 Task: Toggle the show packages option in the breadcrumbs.
Action: Mouse moved to (5, 497)
Screenshot: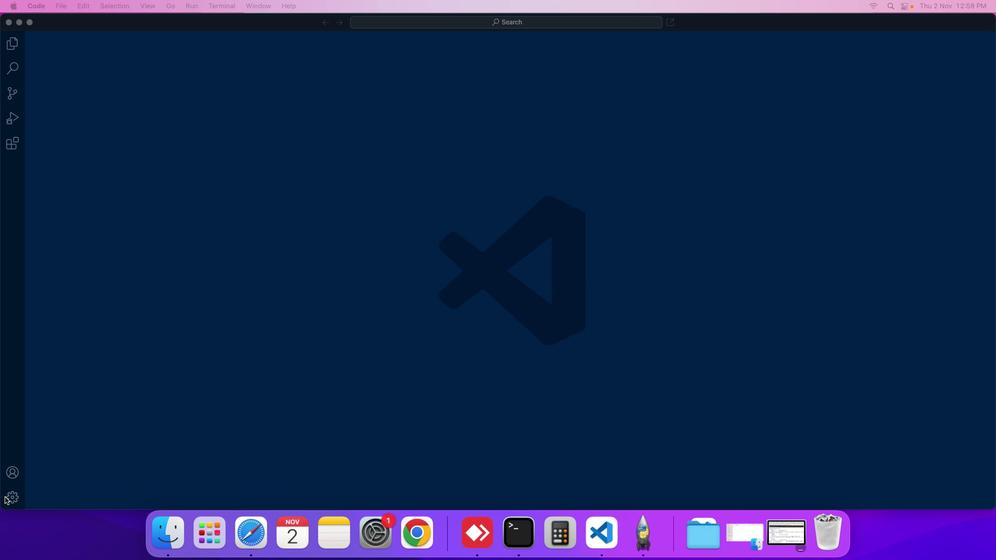 
Action: Mouse pressed left at (5, 497)
Screenshot: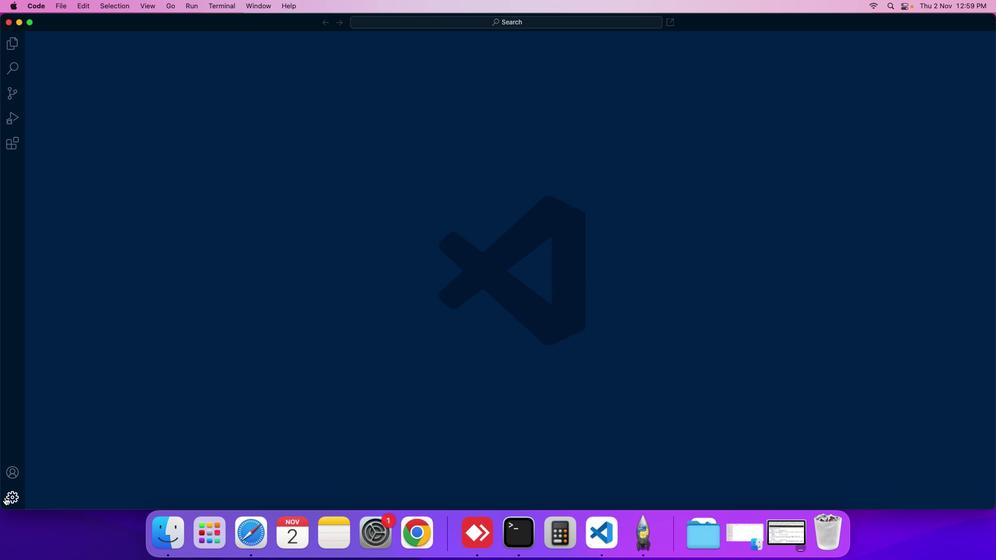 
Action: Mouse moved to (57, 402)
Screenshot: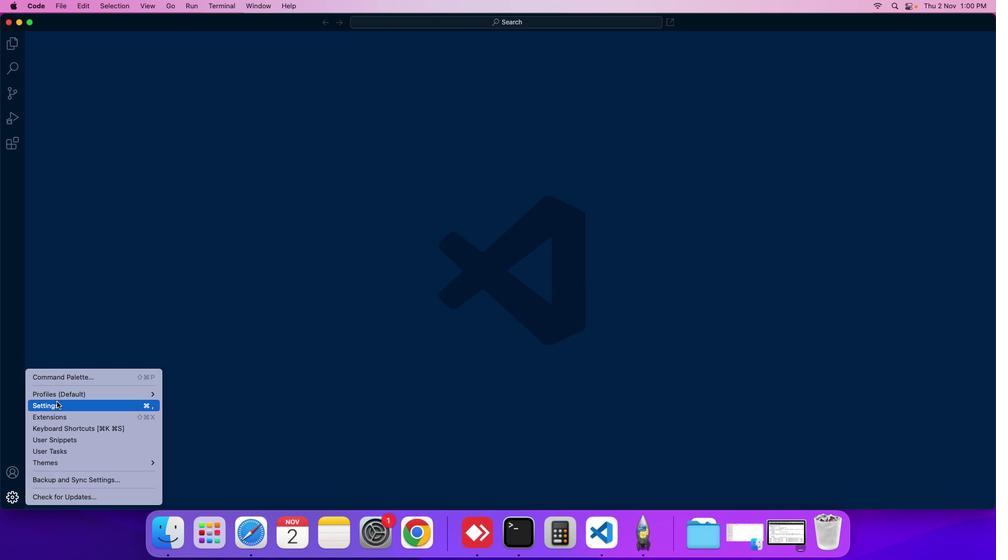 
Action: Mouse pressed left at (57, 402)
Screenshot: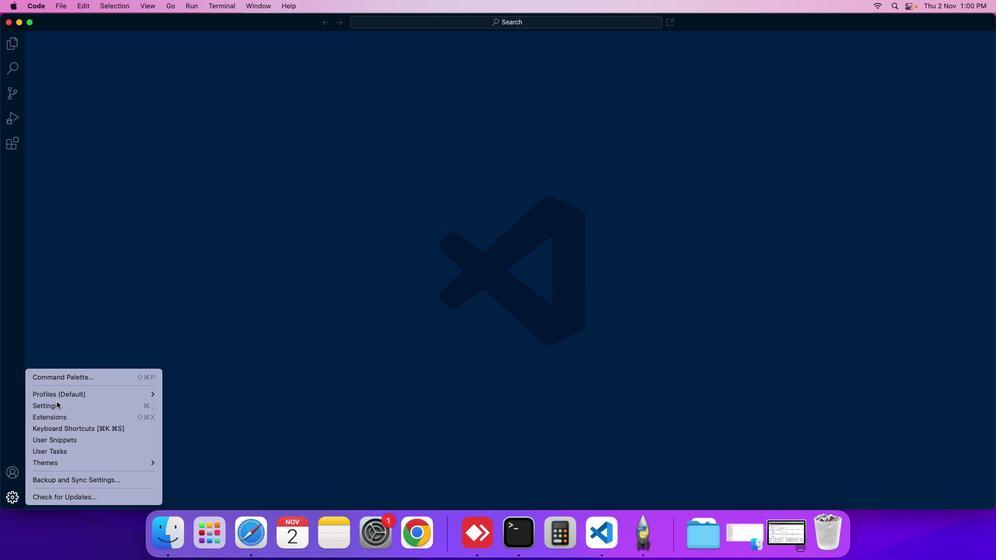 
Action: Mouse moved to (245, 124)
Screenshot: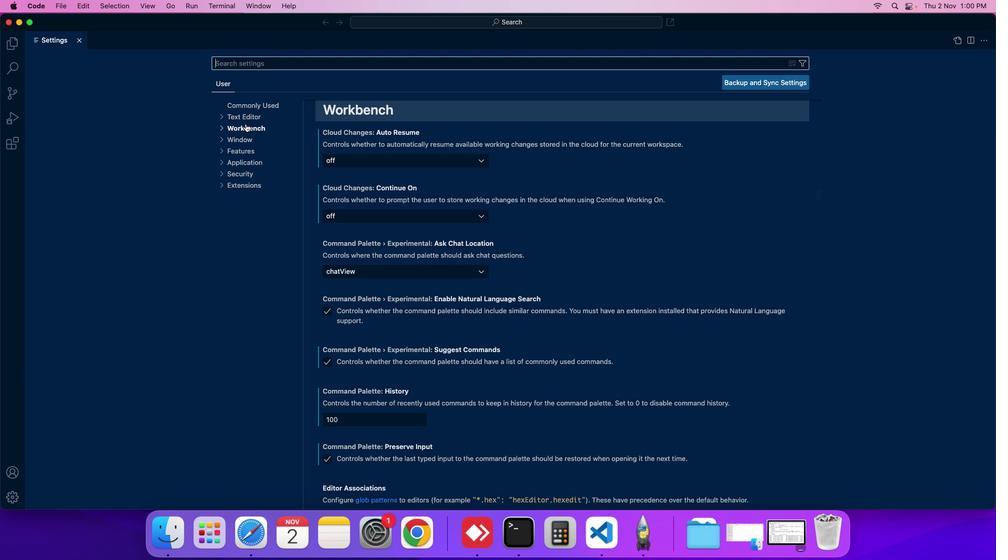 
Action: Mouse pressed left at (245, 124)
Screenshot: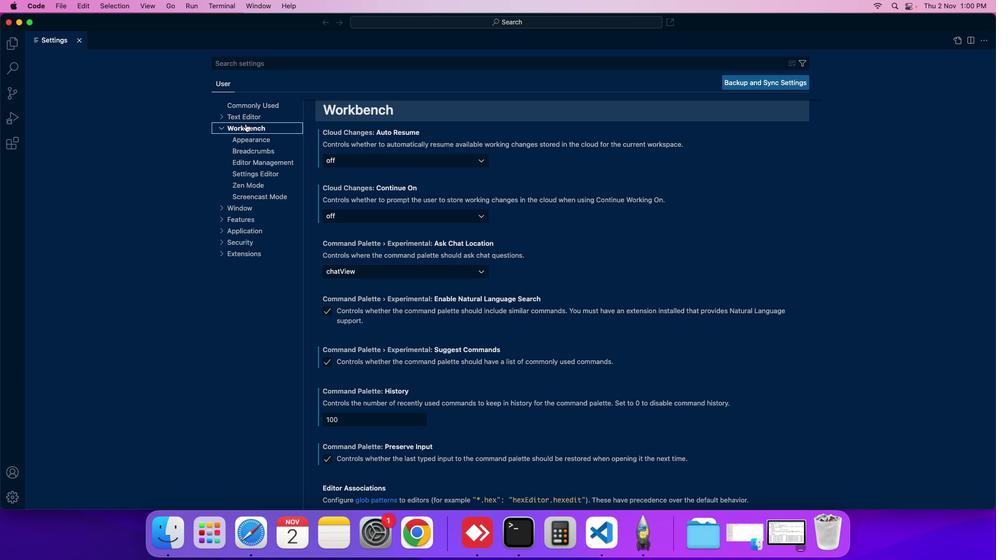 
Action: Mouse moved to (257, 155)
Screenshot: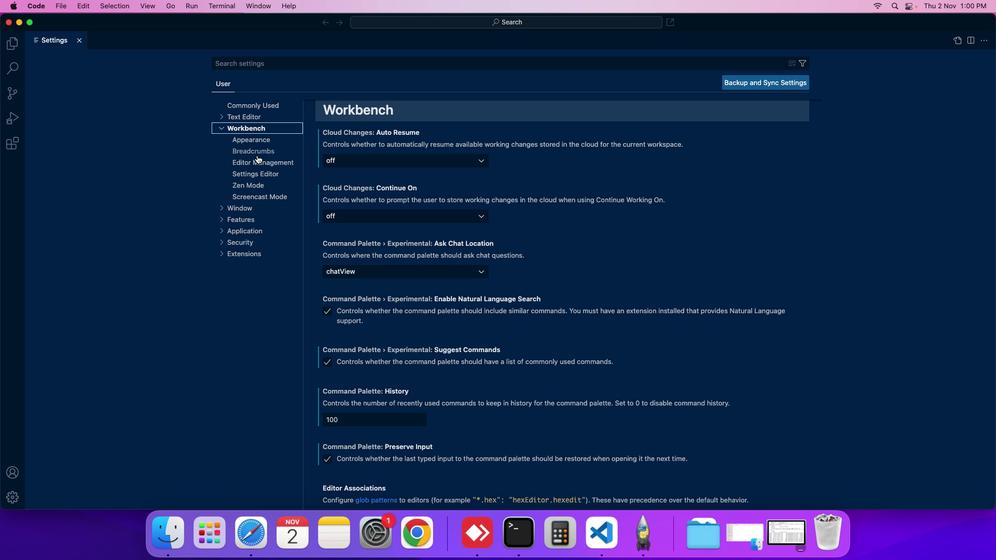 
Action: Mouse pressed left at (257, 155)
Screenshot: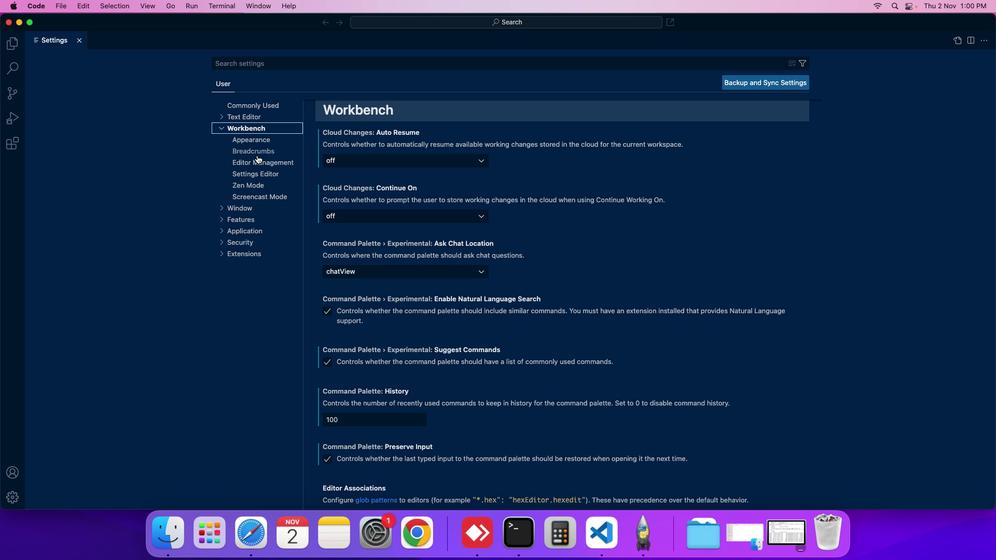 
Action: Mouse moved to (479, 249)
Screenshot: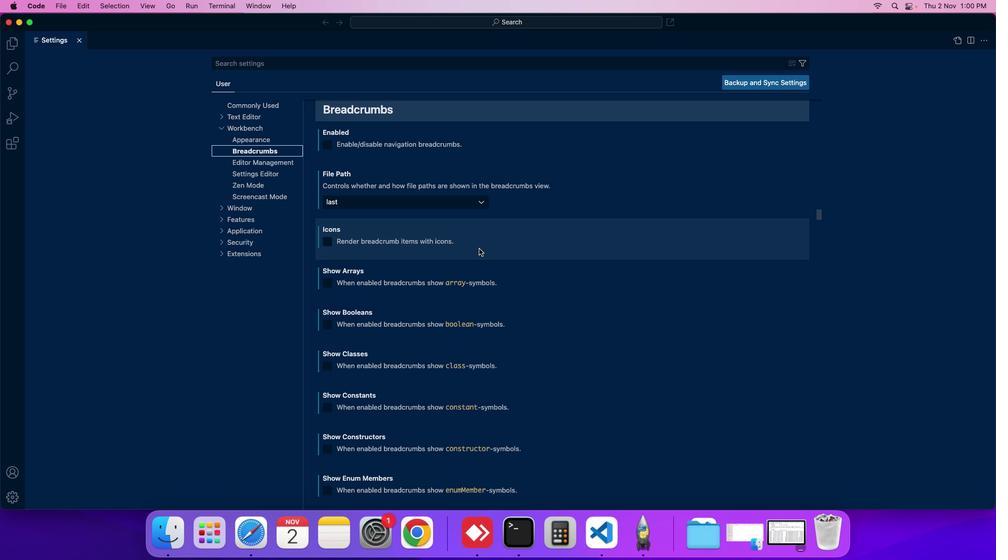 
Action: Mouse scrolled (479, 249) with delta (0, 0)
Screenshot: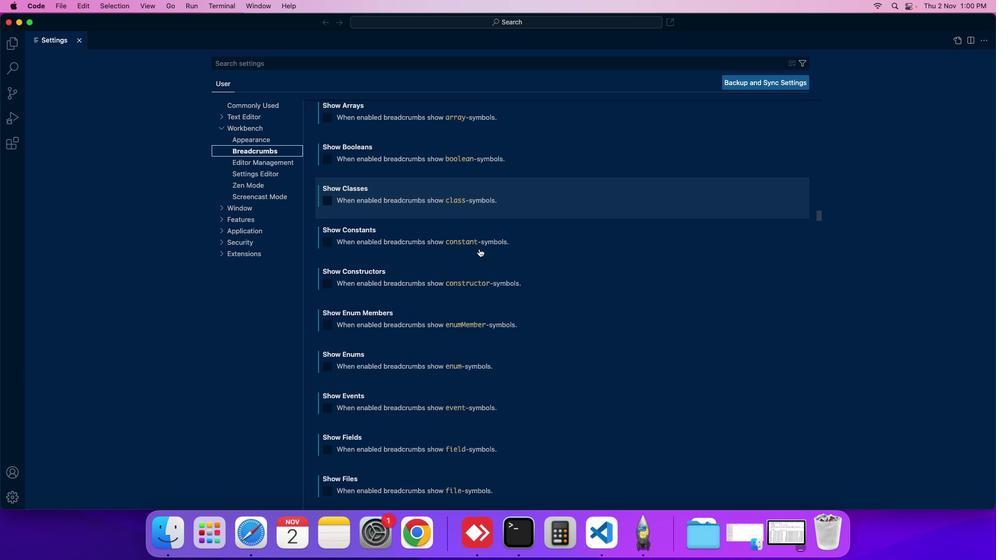 
Action: Mouse scrolled (479, 249) with delta (0, 0)
Screenshot: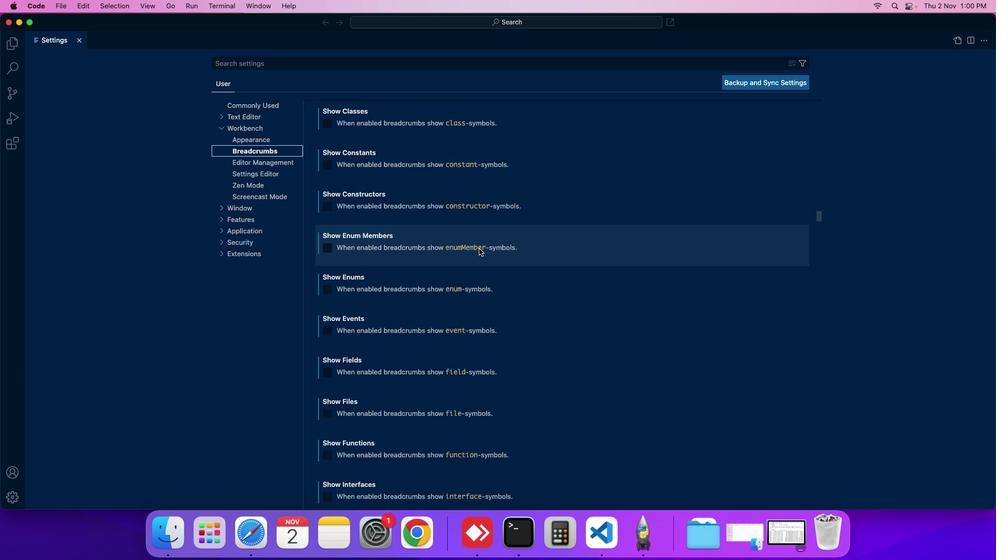 
Action: Mouse scrolled (479, 249) with delta (0, 0)
Screenshot: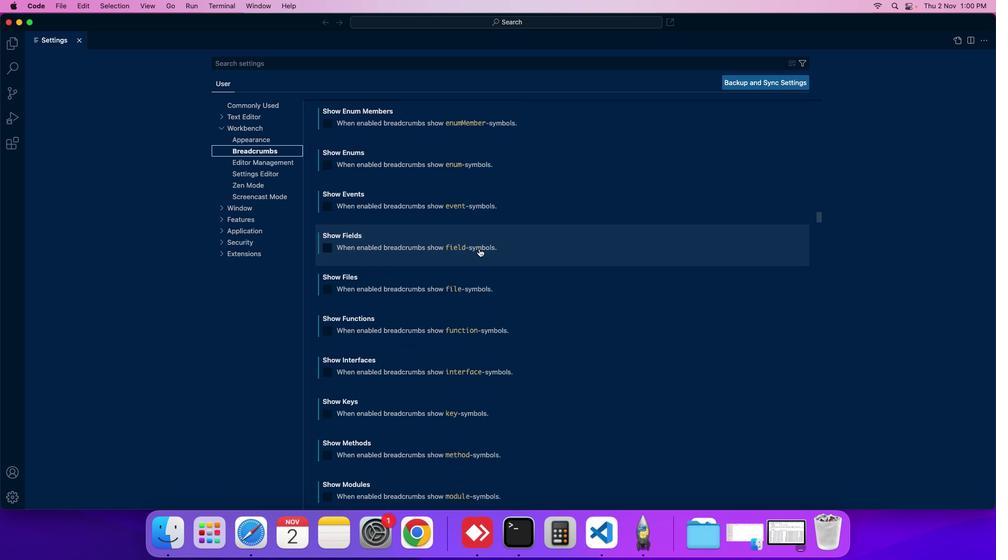 
Action: Mouse scrolled (479, 249) with delta (0, 0)
Screenshot: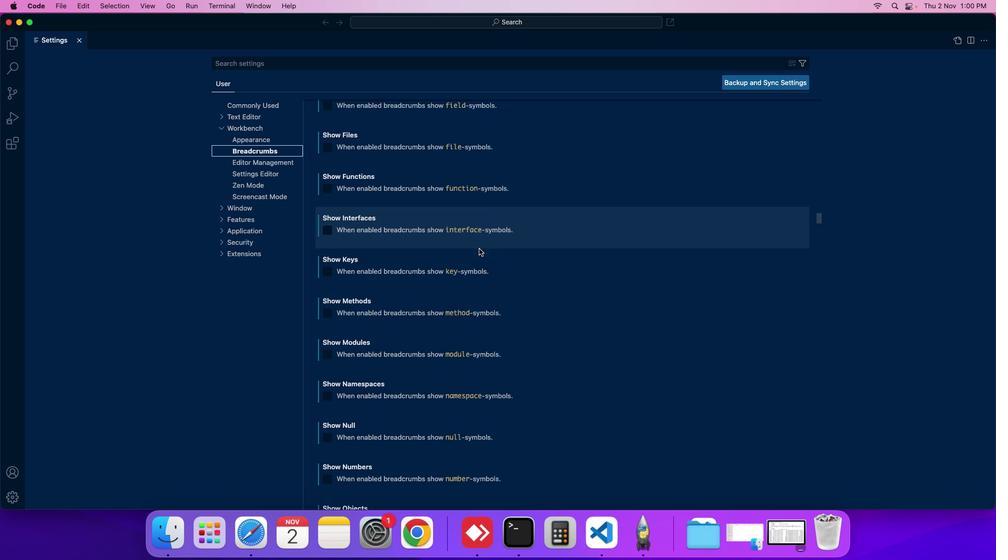 
Action: Mouse scrolled (479, 249) with delta (0, 0)
Screenshot: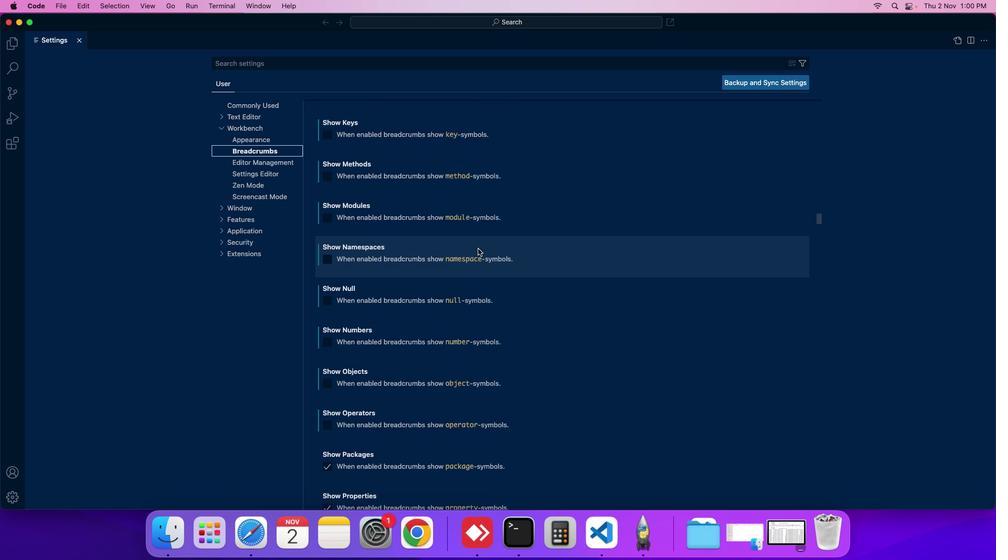 
Action: Mouse moved to (478, 249)
Screenshot: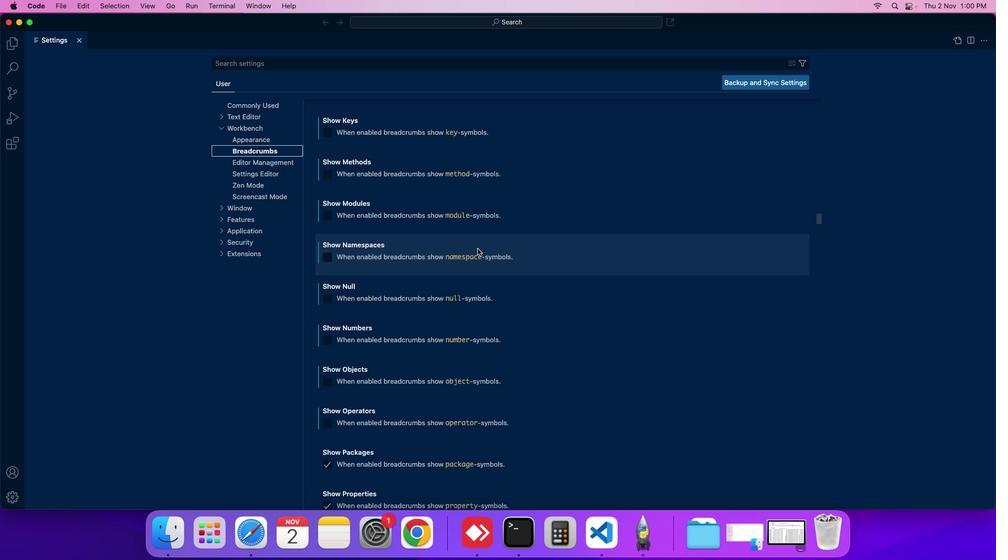 
Action: Mouse scrolled (478, 249) with delta (0, 0)
Screenshot: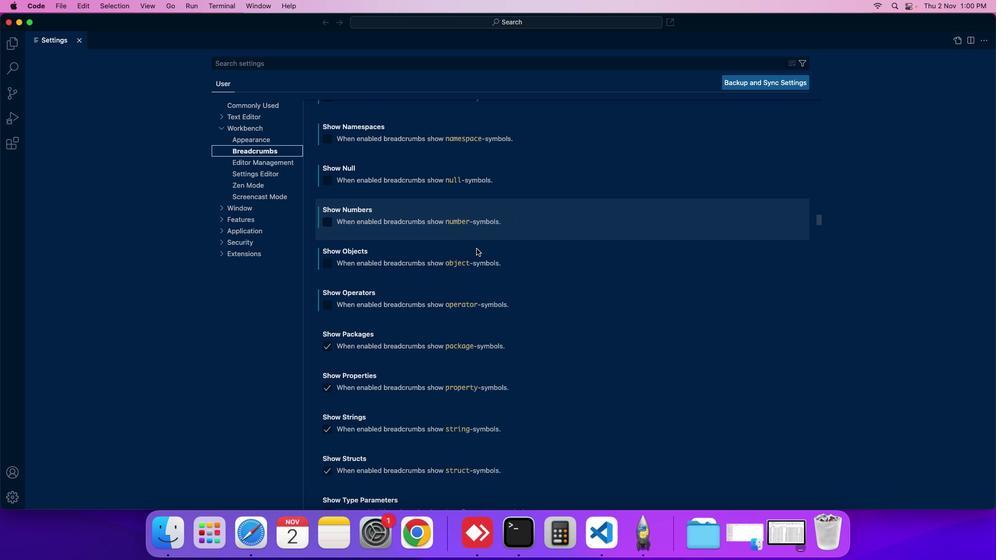 
Action: Mouse moved to (326, 334)
Screenshot: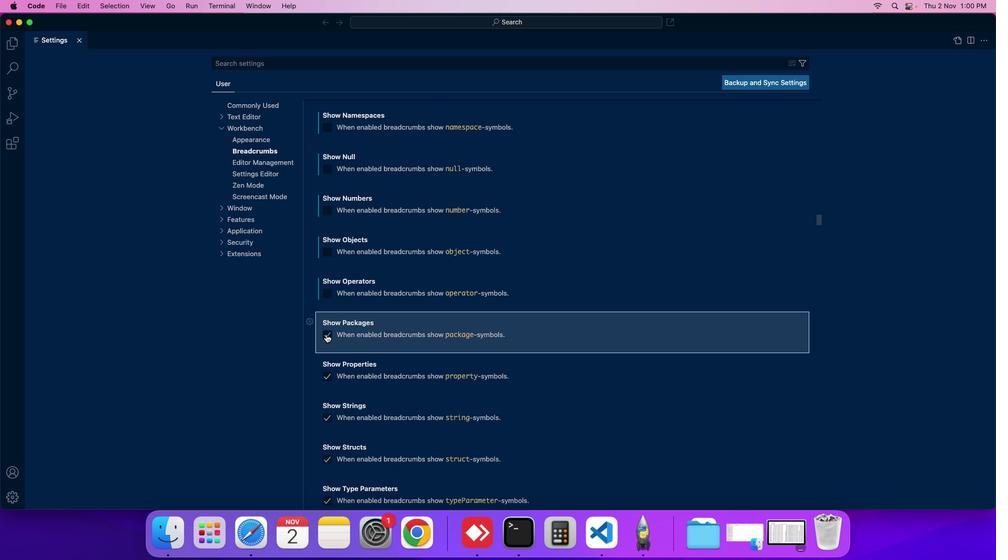
Action: Mouse pressed left at (326, 334)
Screenshot: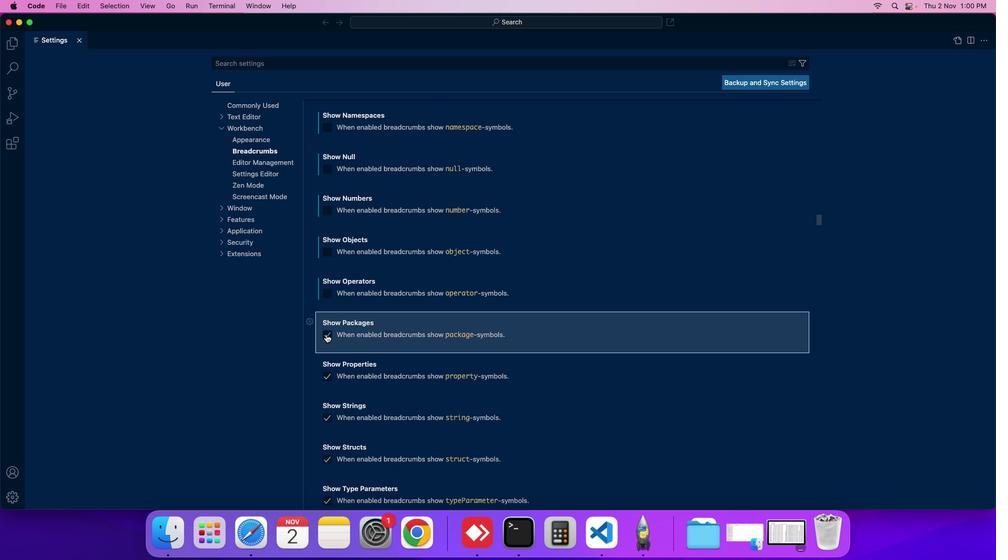 
Action: Mouse moved to (333, 330)
Screenshot: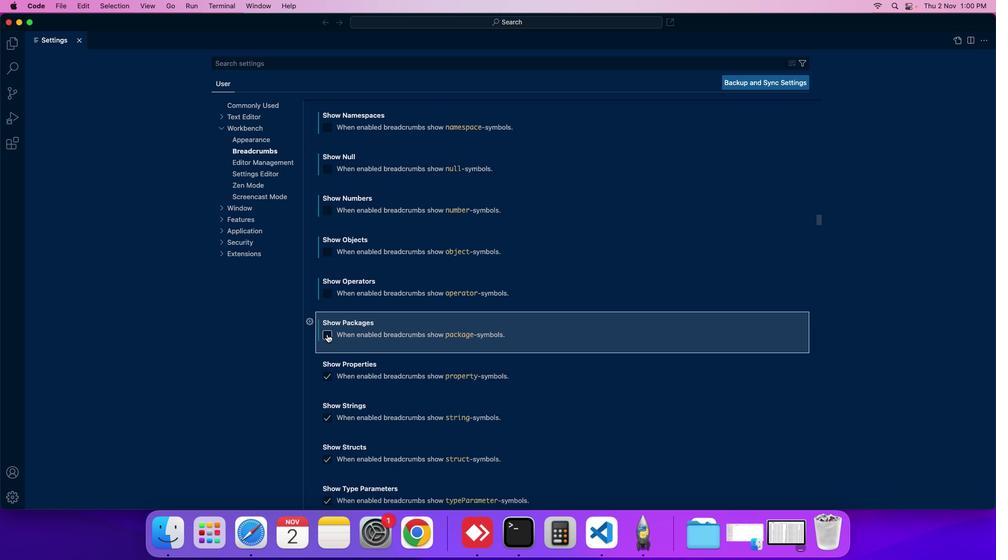 
